 Task: Disable the option email in Skill Assessment recommendations.
Action: Mouse moved to (806, 109)
Screenshot: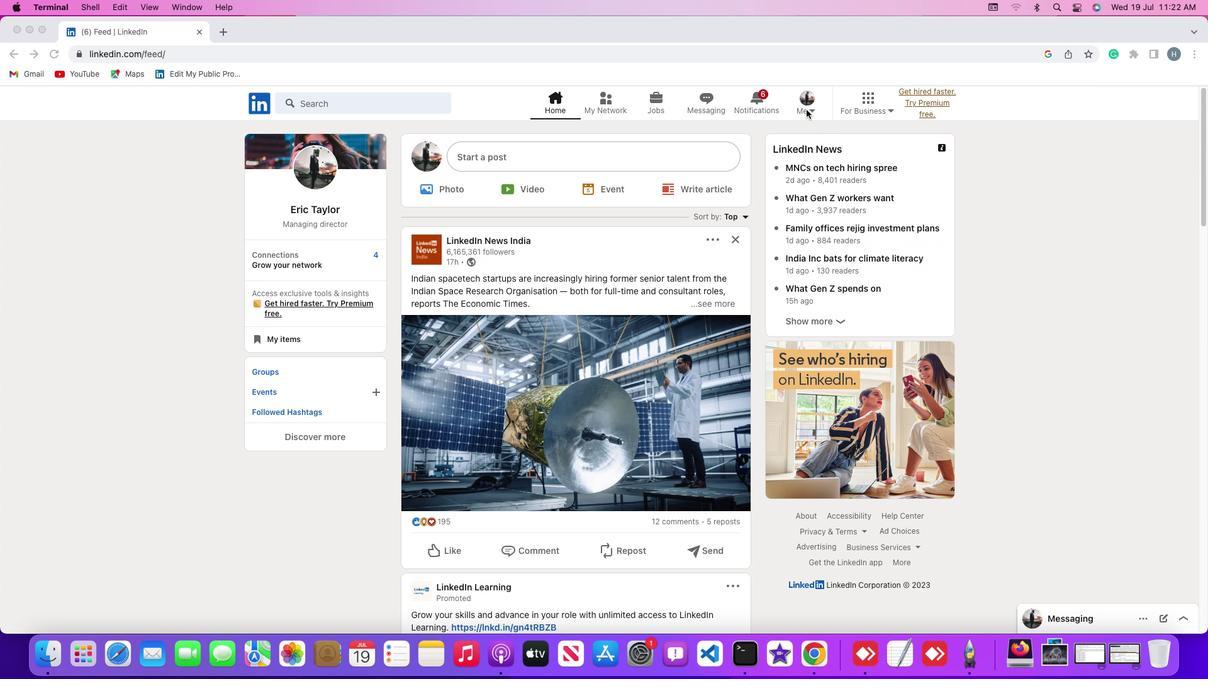 
Action: Mouse pressed left at (806, 109)
Screenshot: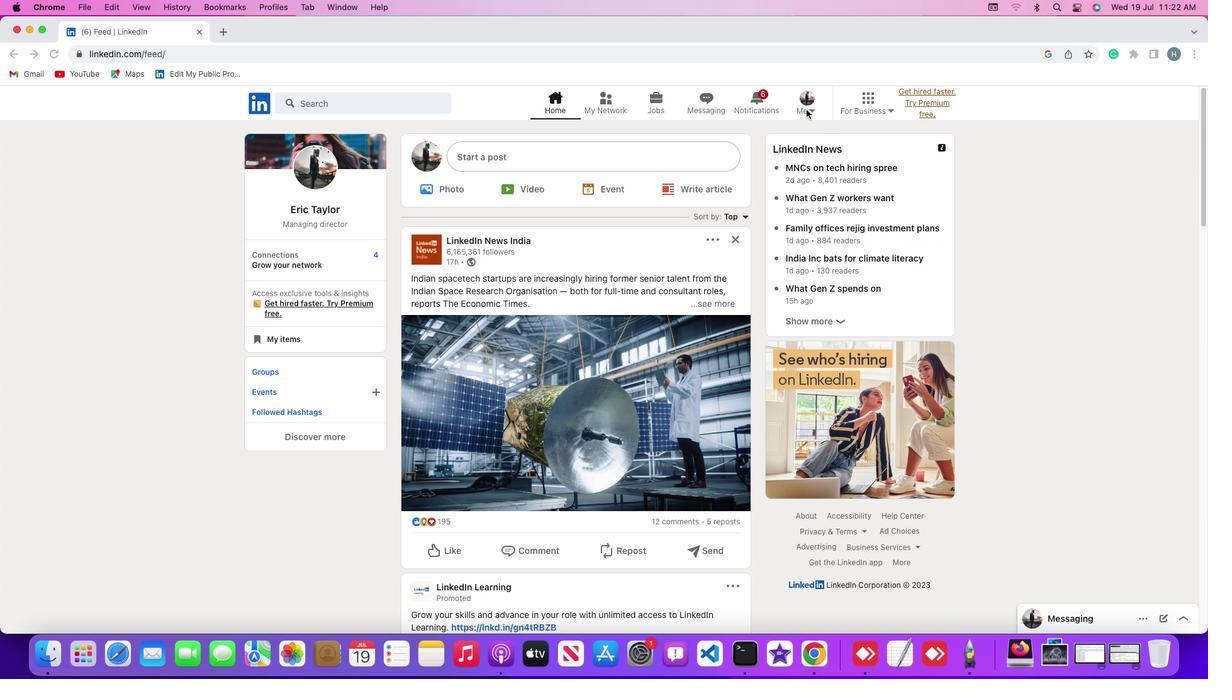 
Action: Mouse moved to (810, 109)
Screenshot: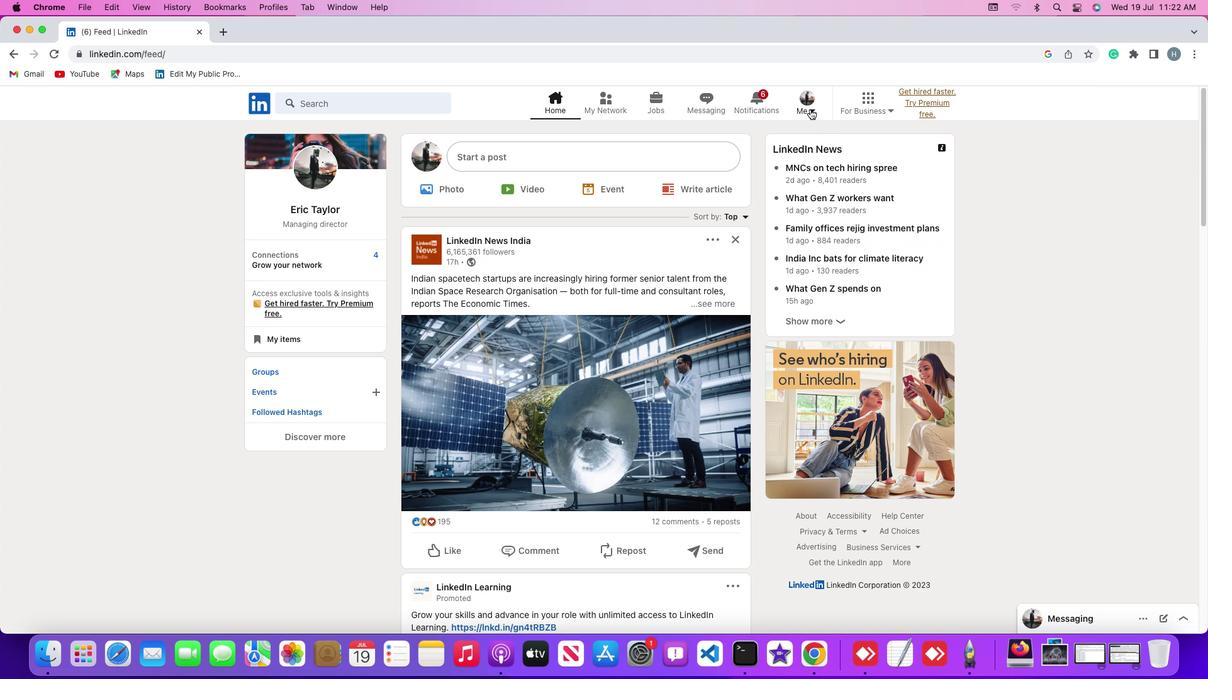 
Action: Mouse pressed left at (810, 109)
Screenshot: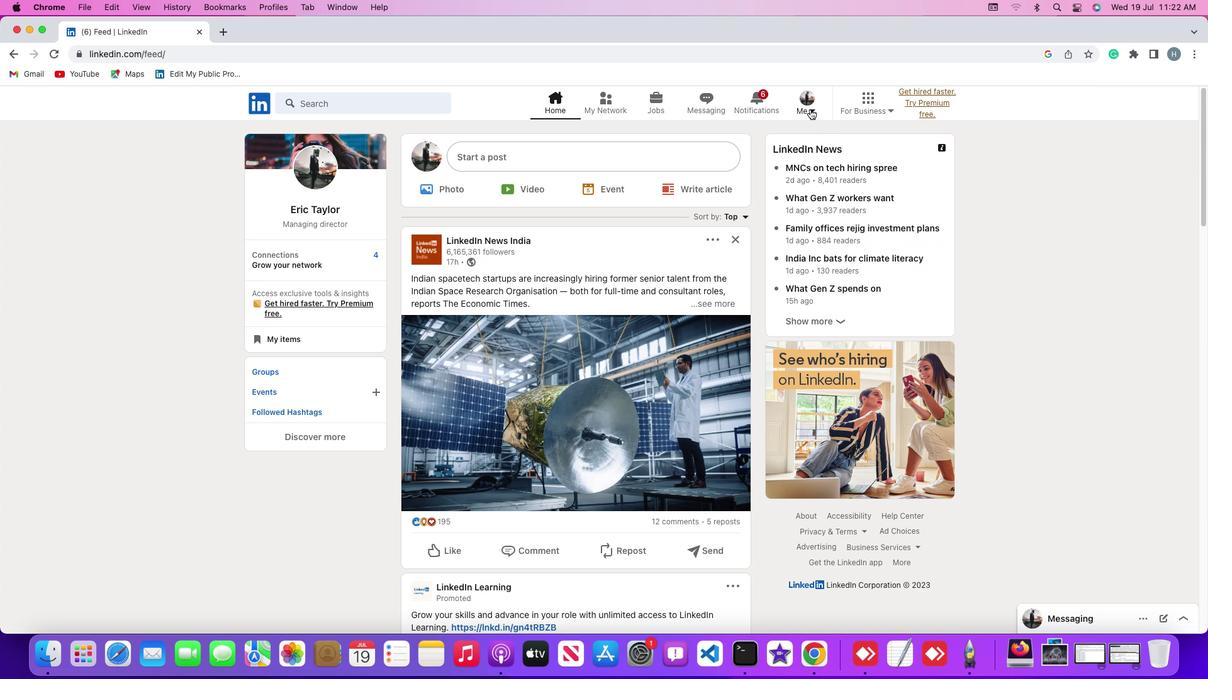 
Action: Mouse moved to (734, 239)
Screenshot: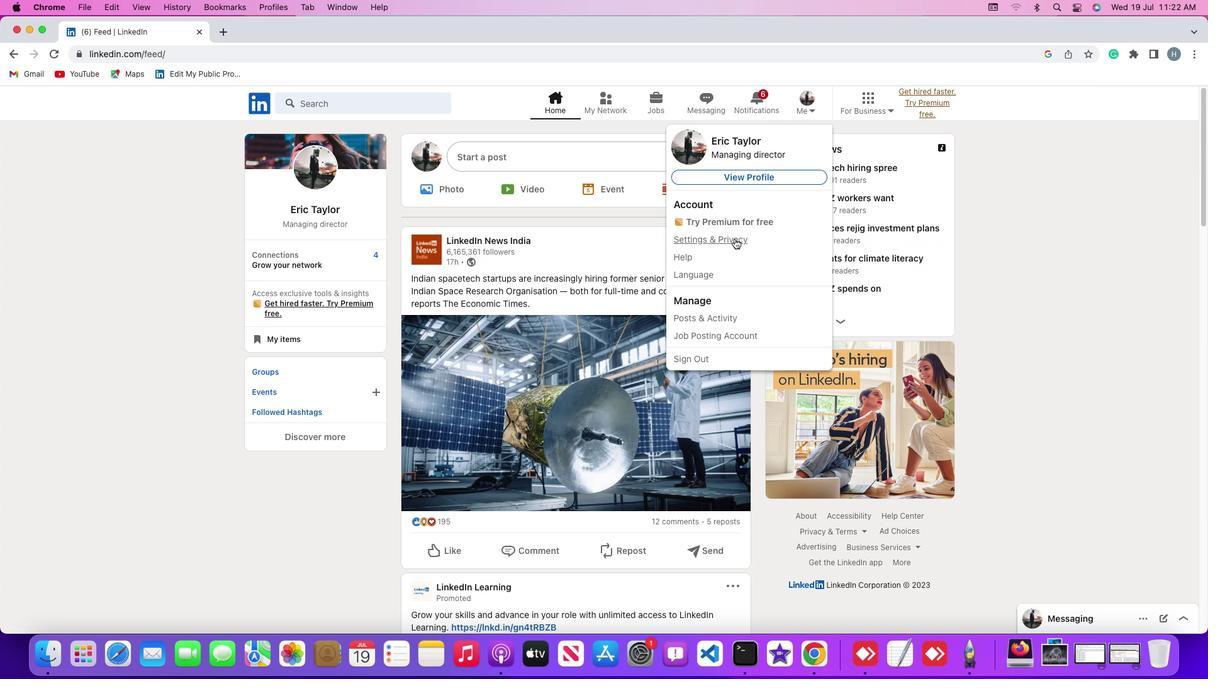 
Action: Mouse pressed left at (734, 239)
Screenshot: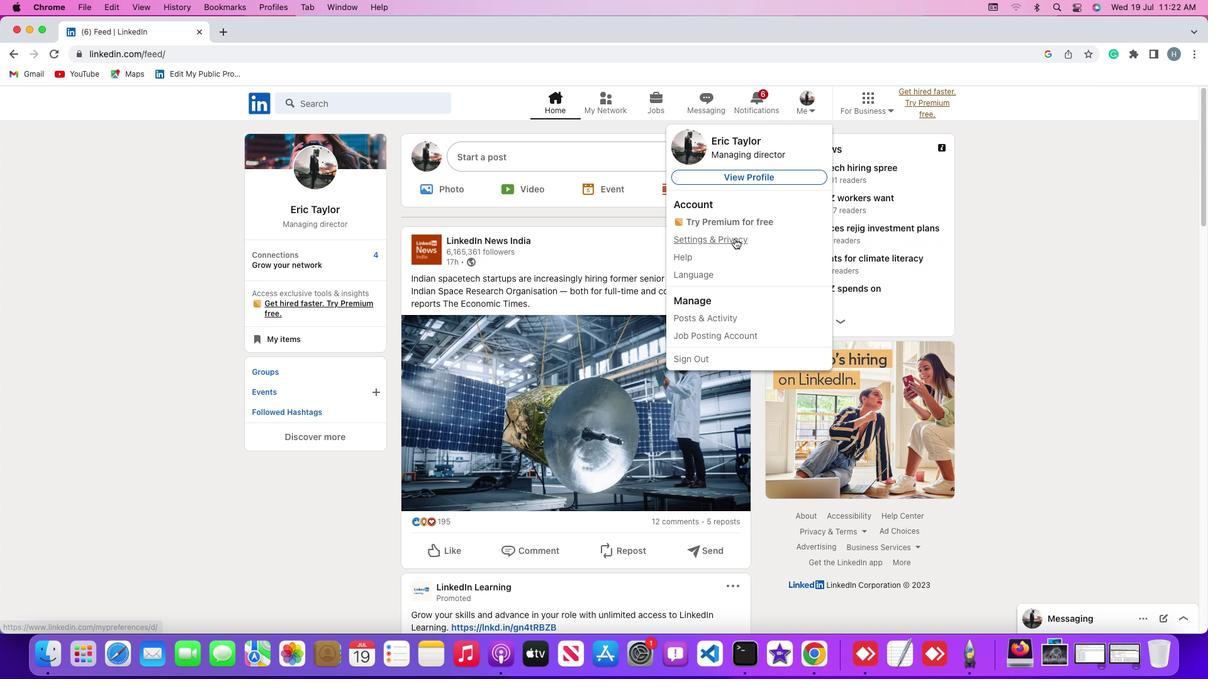 
Action: Mouse moved to (111, 425)
Screenshot: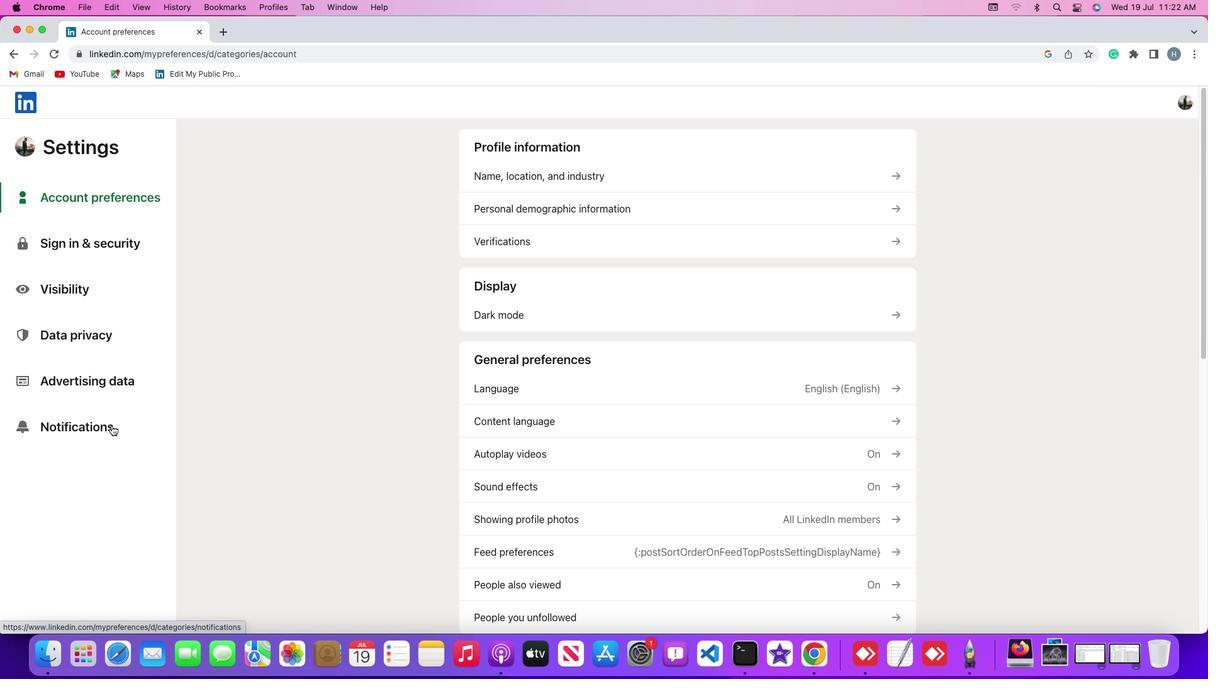 
Action: Mouse pressed left at (111, 425)
Screenshot: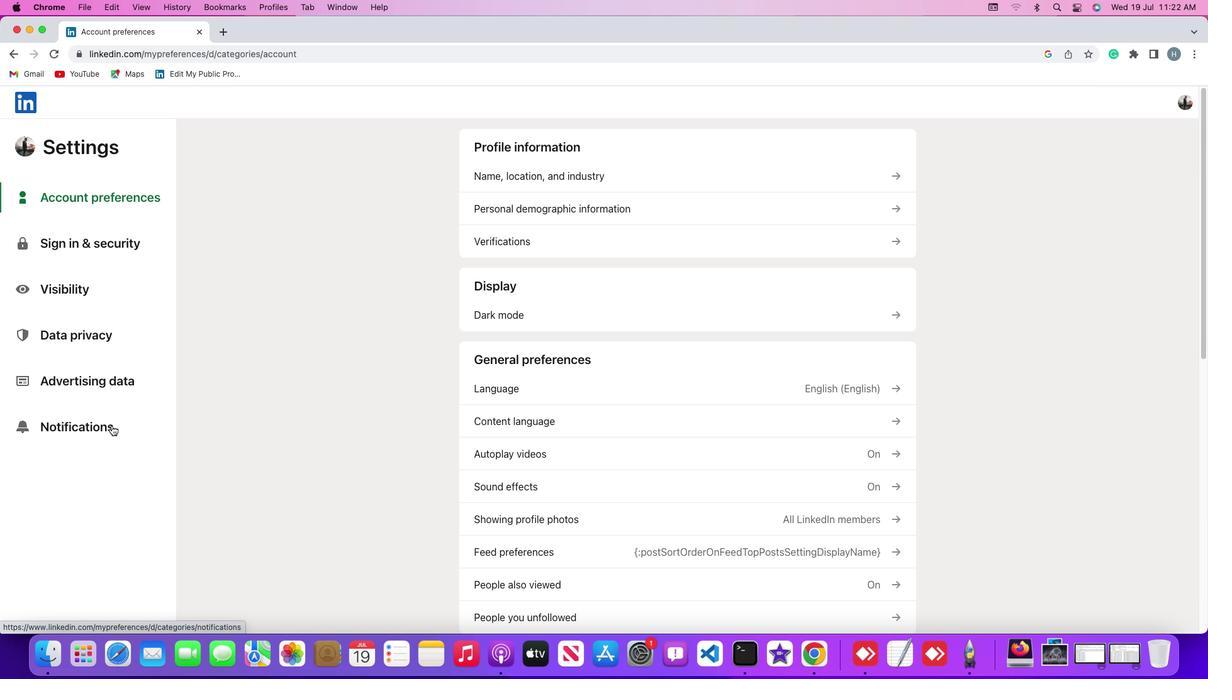 
Action: Mouse pressed left at (111, 425)
Screenshot: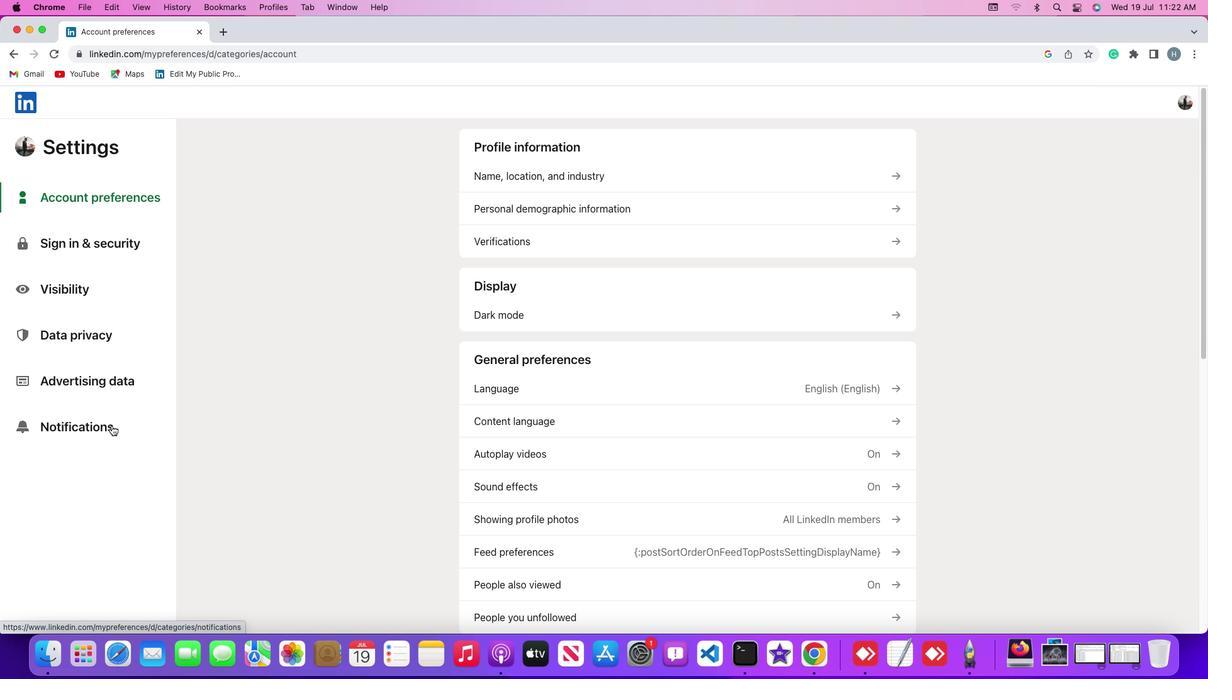 
Action: Mouse moved to (552, 173)
Screenshot: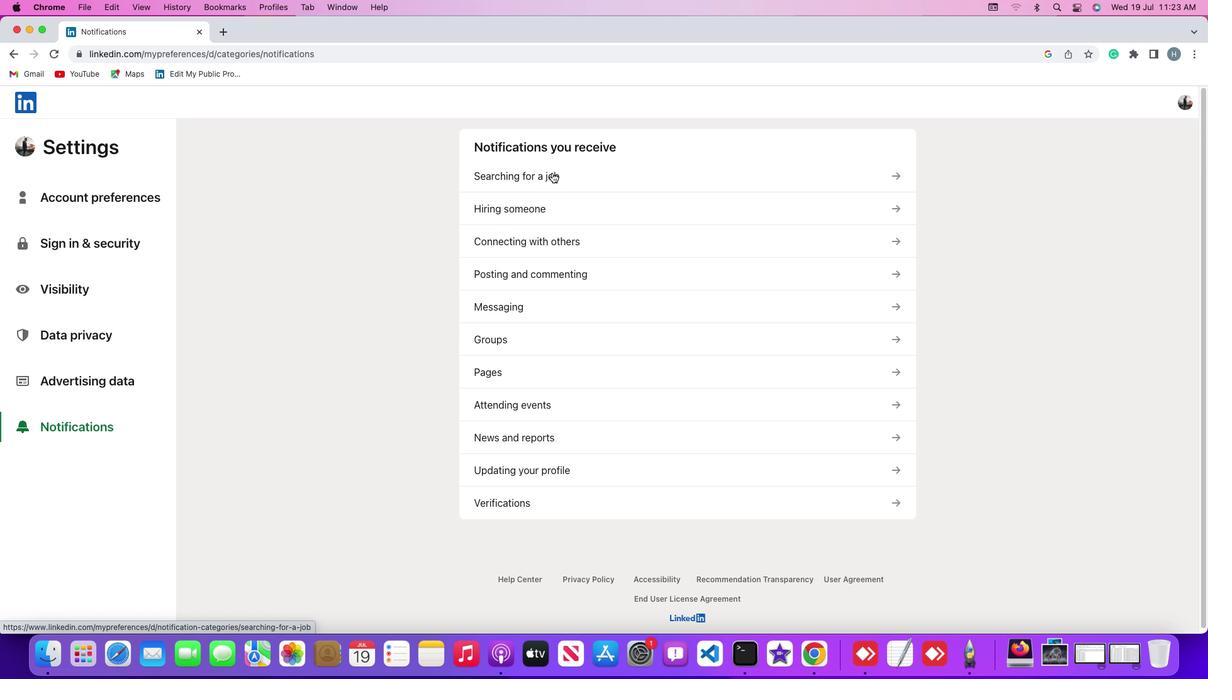 
Action: Mouse pressed left at (552, 173)
Screenshot: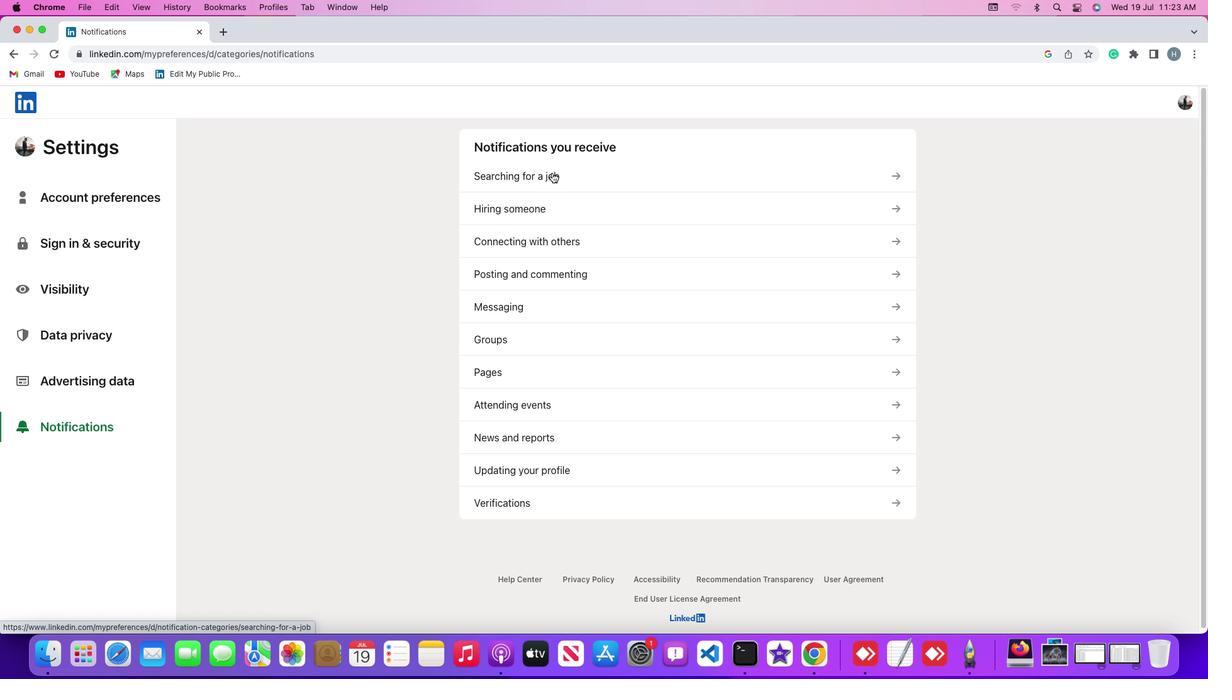 
Action: Mouse moved to (532, 507)
Screenshot: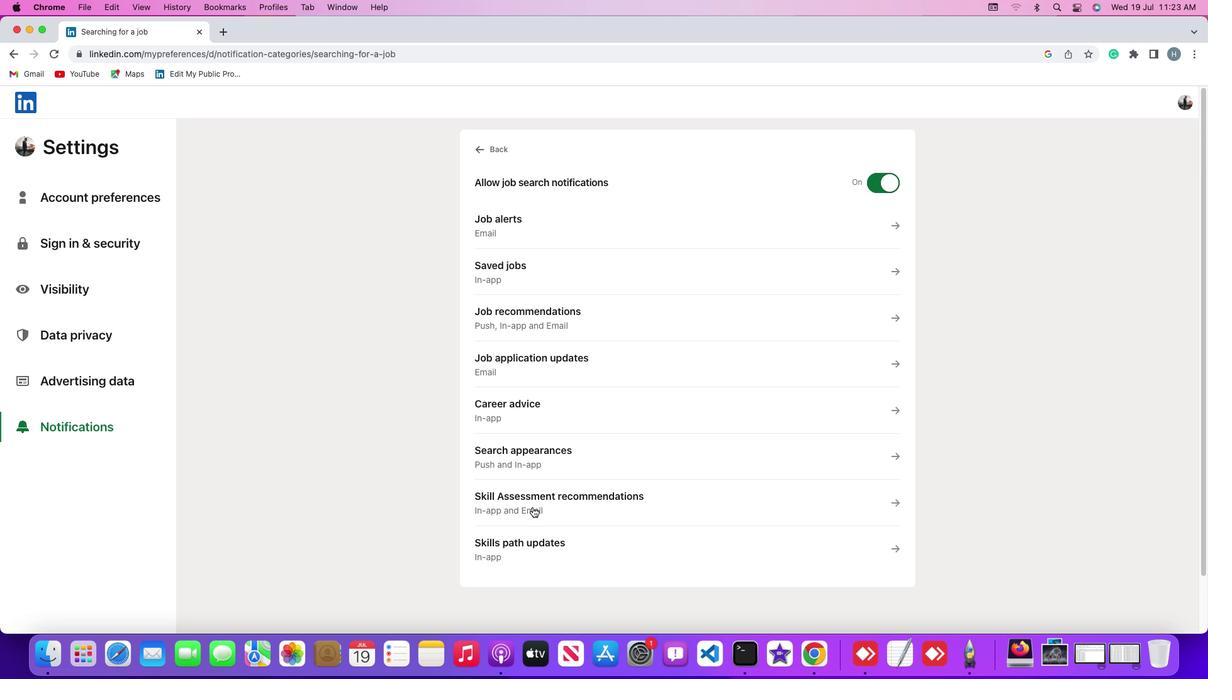 
Action: Mouse pressed left at (532, 507)
Screenshot: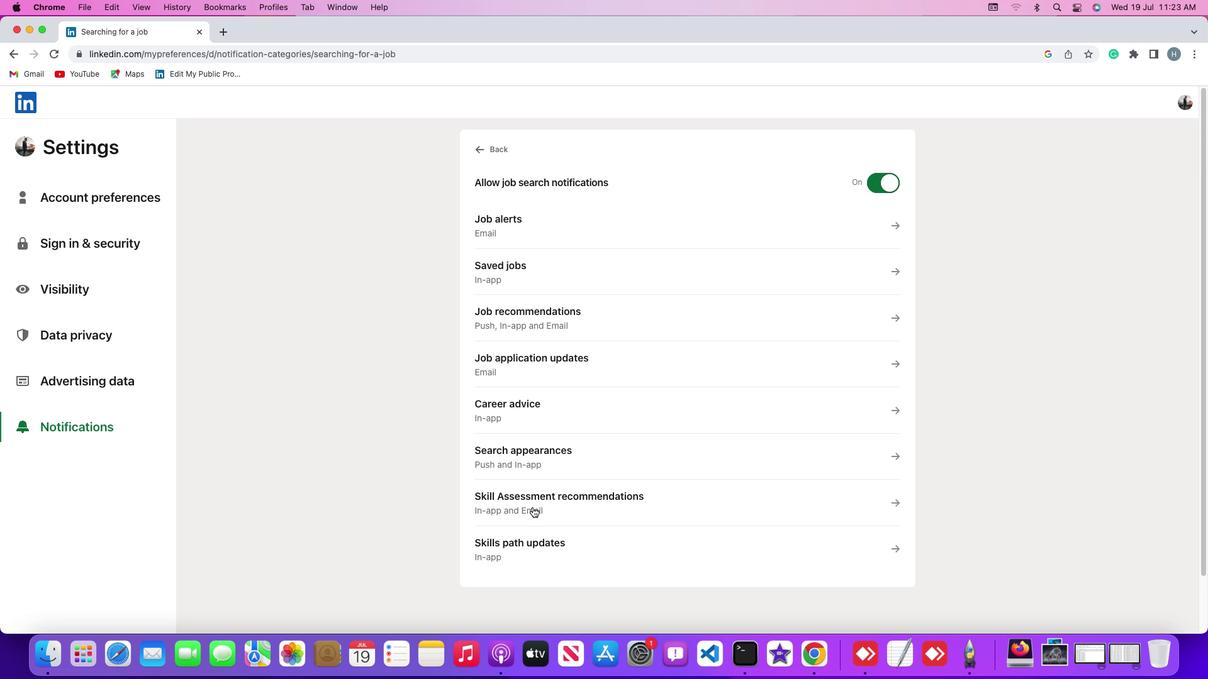 
Action: Mouse moved to (883, 363)
Screenshot: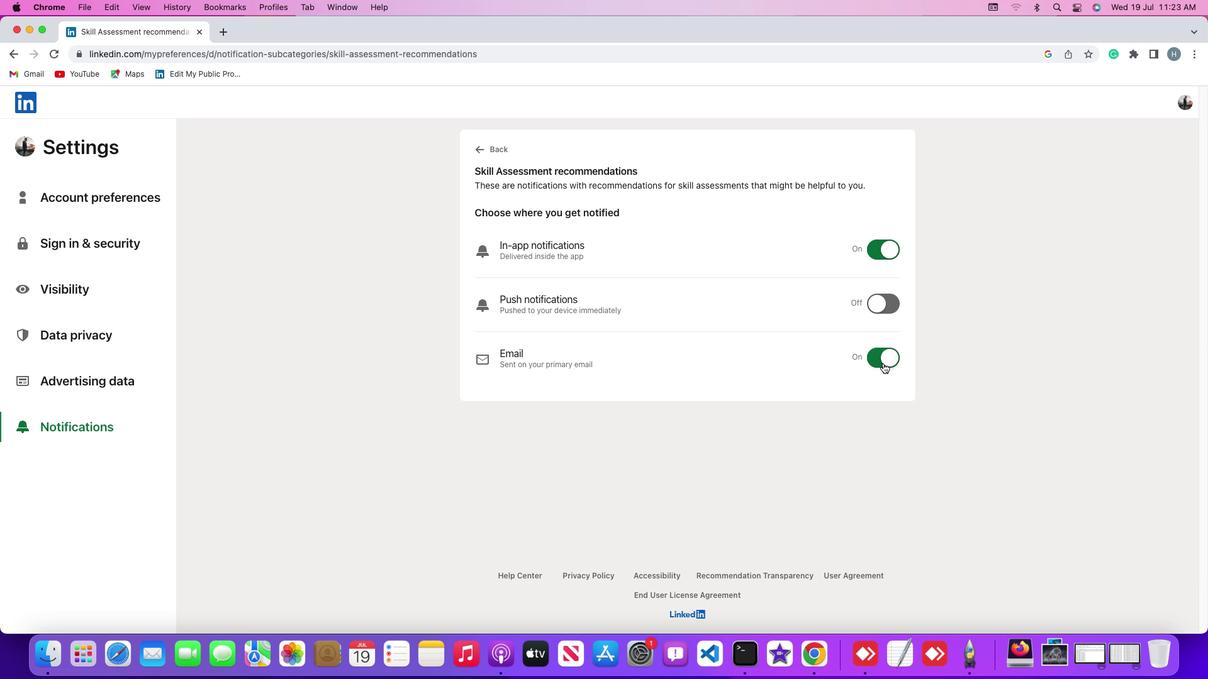 
Action: Mouse pressed left at (883, 363)
Screenshot: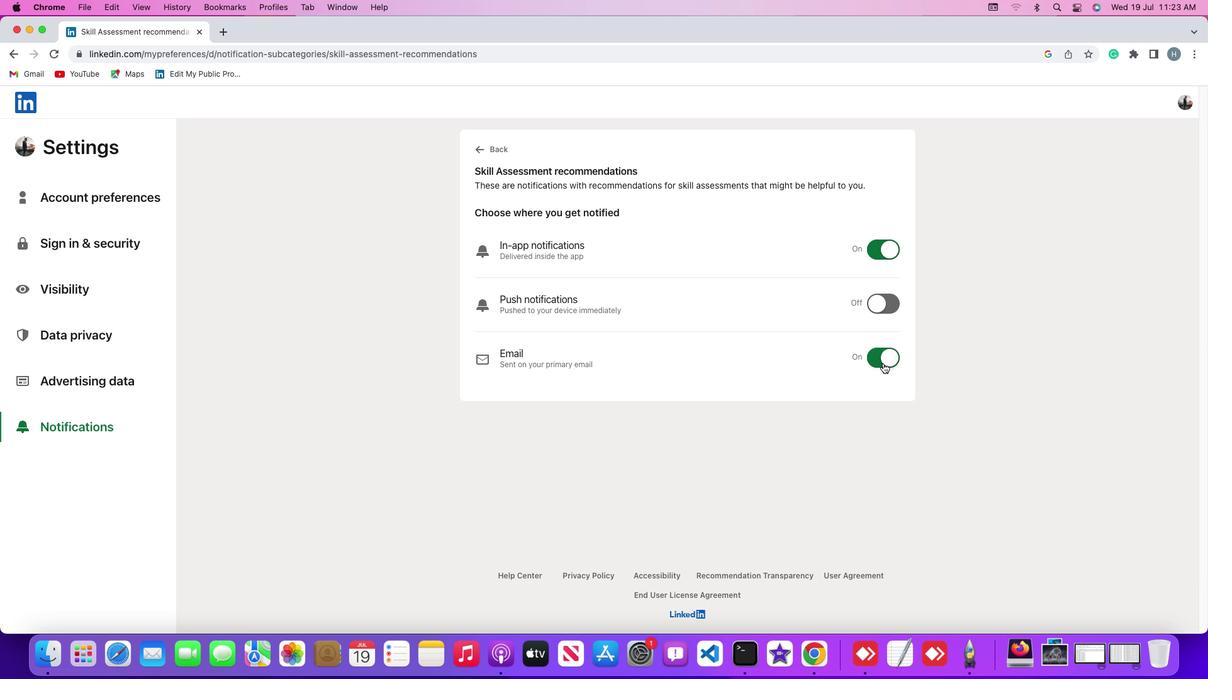 
